 Task: Create a section Compliance Audit Sprint and in the section, add a milestone Disaster Recovery Plan Testing in the project TruTech.
Action: Mouse moved to (56, 335)
Screenshot: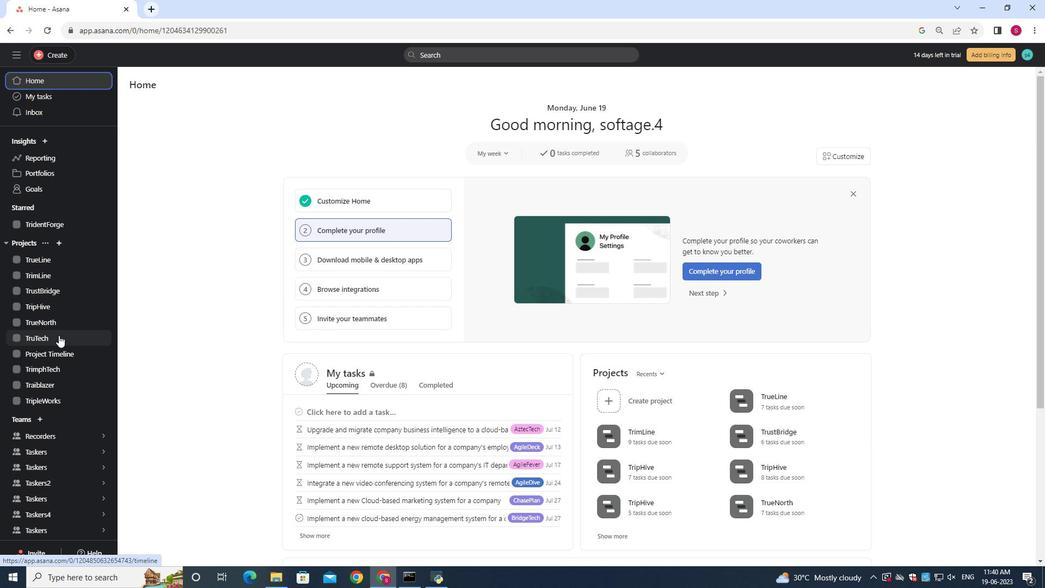 
Action: Mouse pressed left at (56, 335)
Screenshot: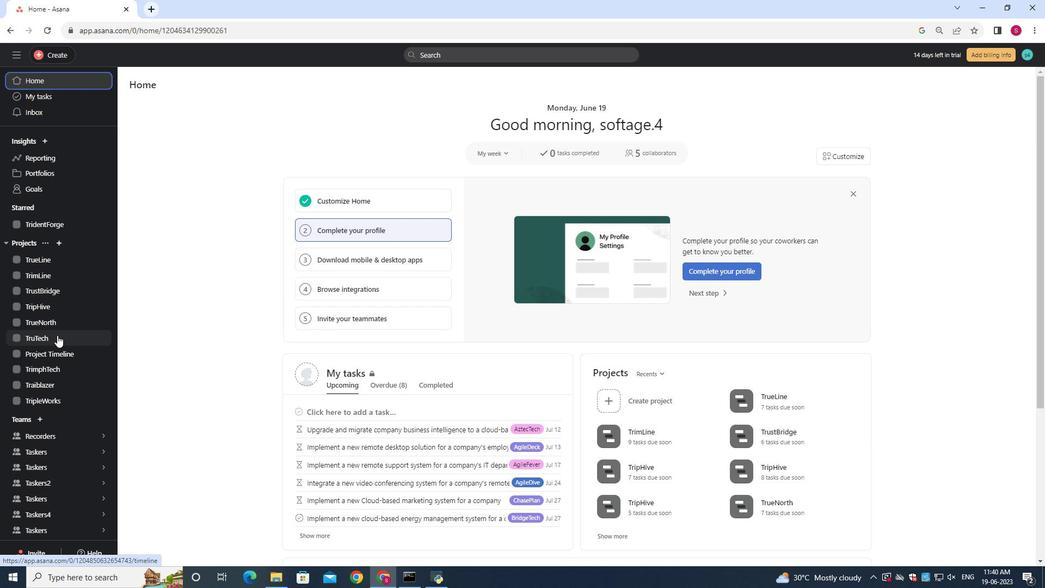 
Action: Mouse moved to (170, 129)
Screenshot: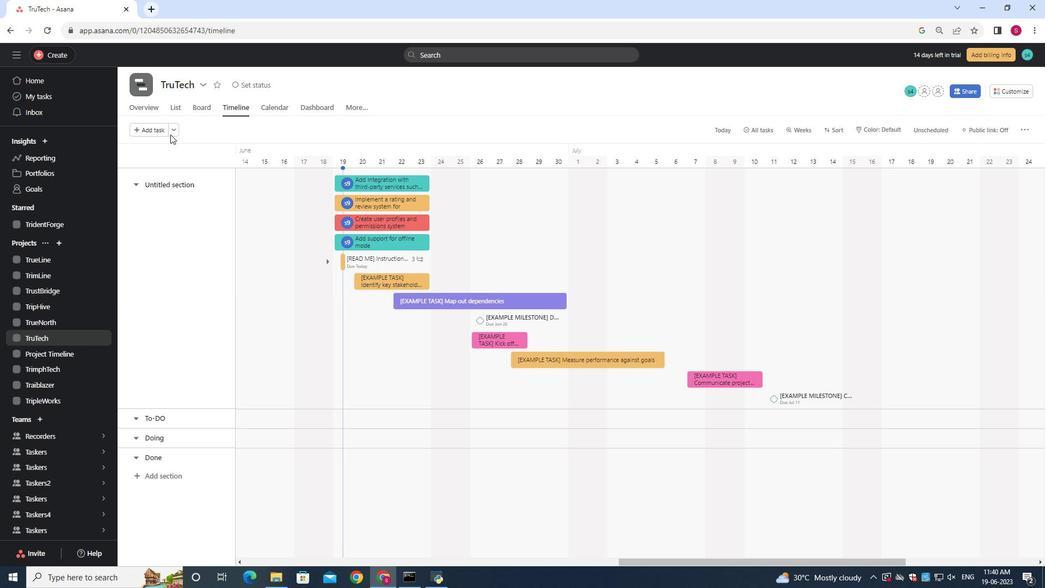 
Action: Mouse pressed left at (170, 129)
Screenshot: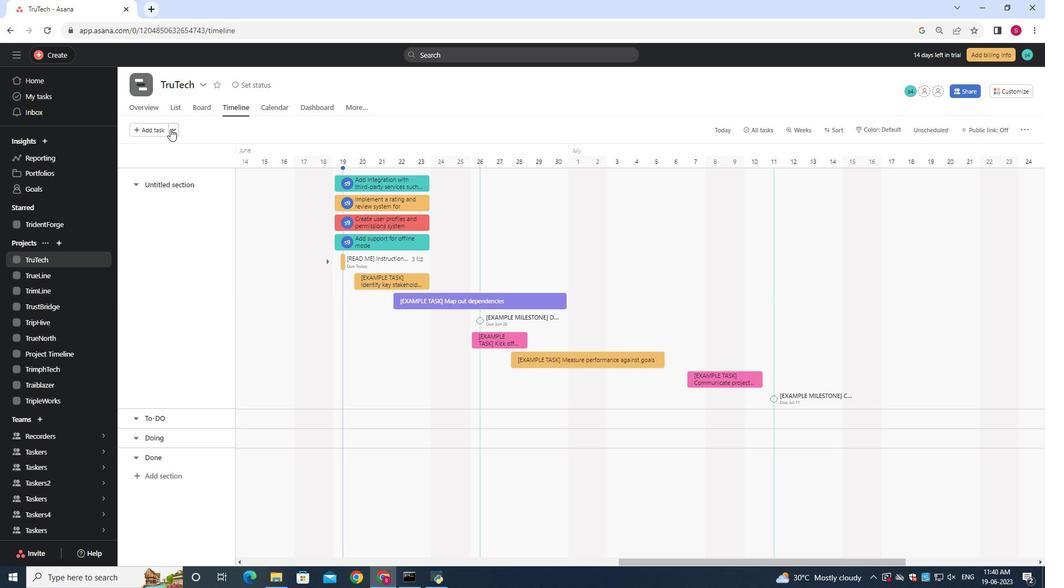 
Action: Mouse moved to (184, 141)
Screenshot: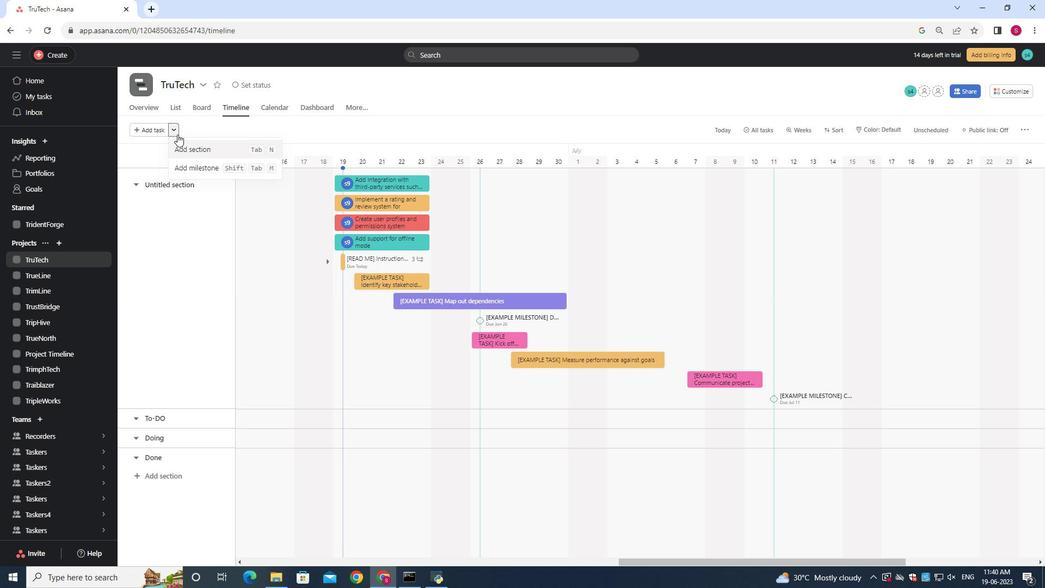 
Action: Mouse pressed left at (184, 141)
Screenshot: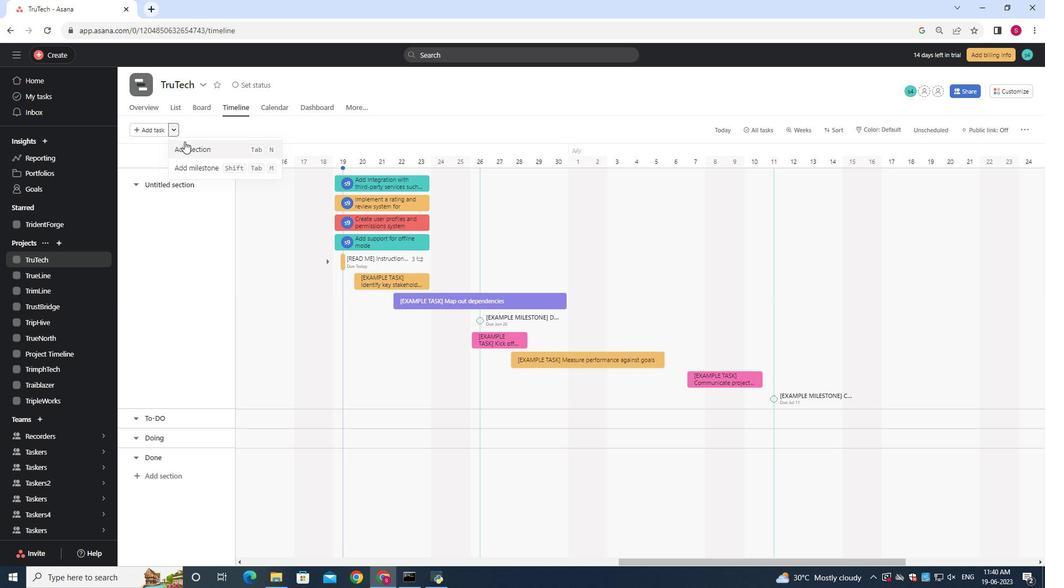 
Action: Mouse moved to (185, 143)
Screenshot: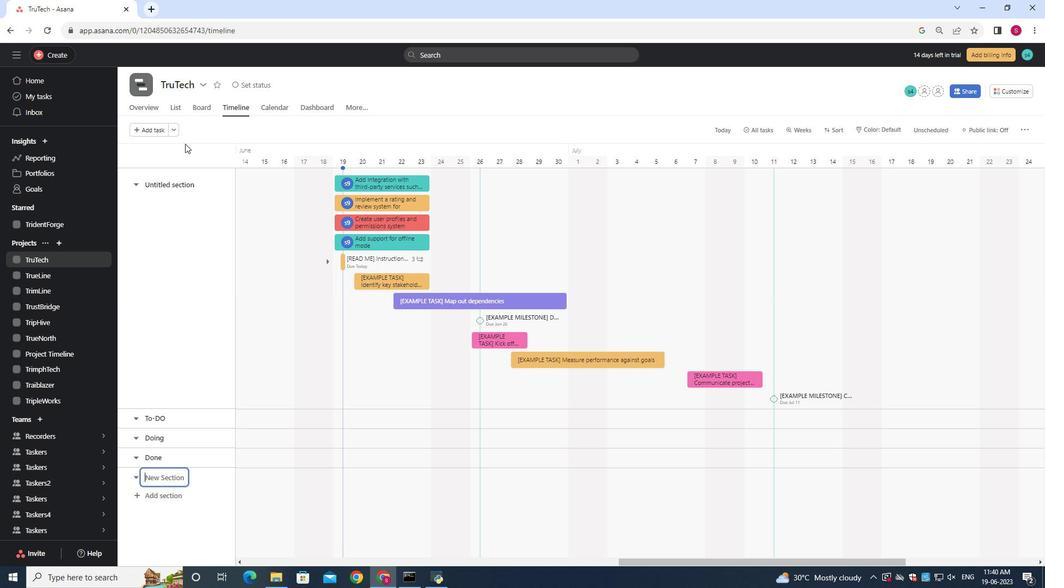 
Action: Key pressed <Key.shift>Compliance<Key.space><Key.shift>Audit<Key.space><Key.shift>Sprint
Screenshot: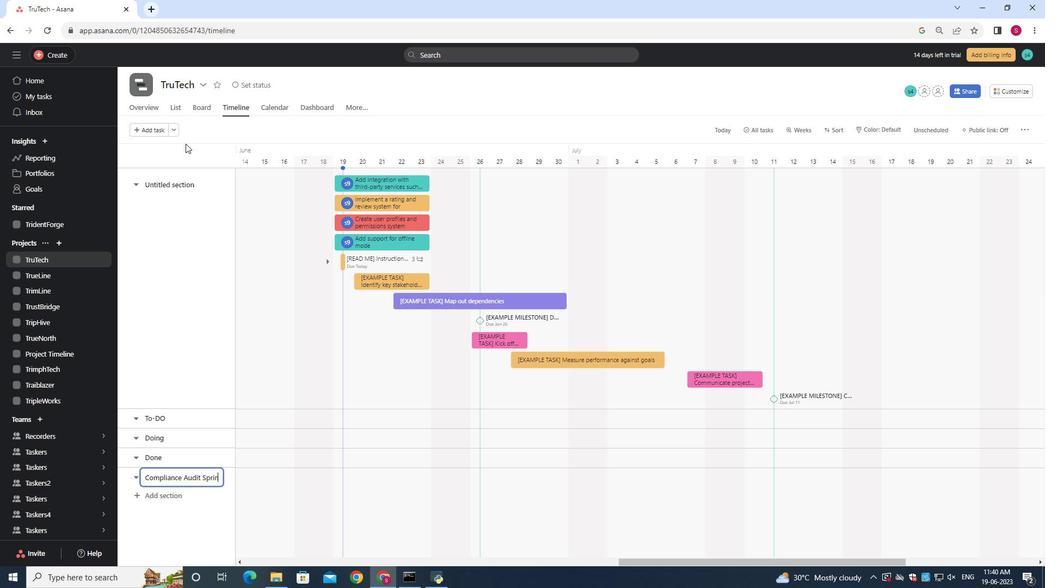 
Action: Mouse moved to (260, 480)
Screenshot: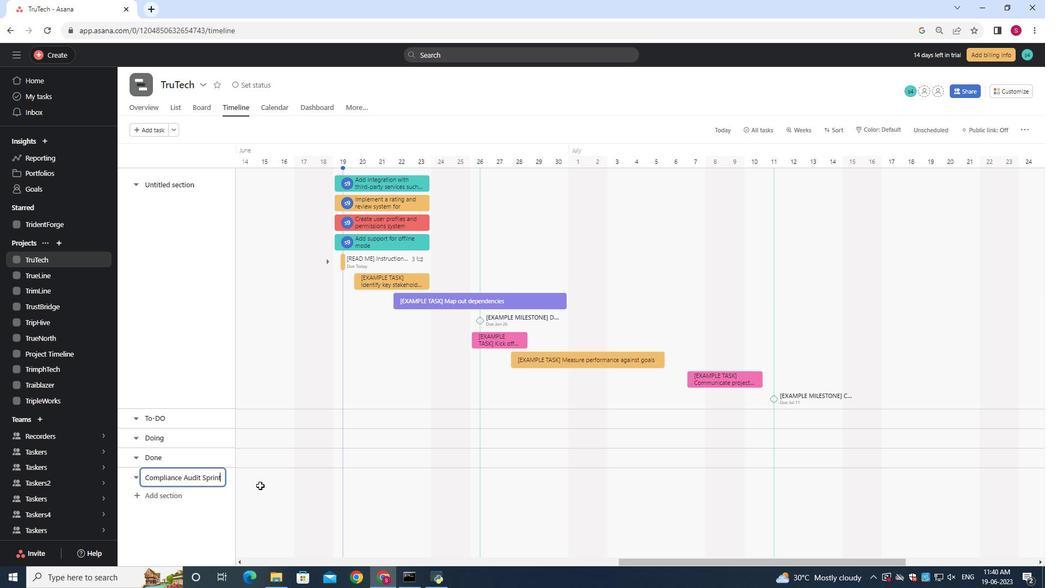 
Action: Mouse pressed left at (260, 480)
Screenshot: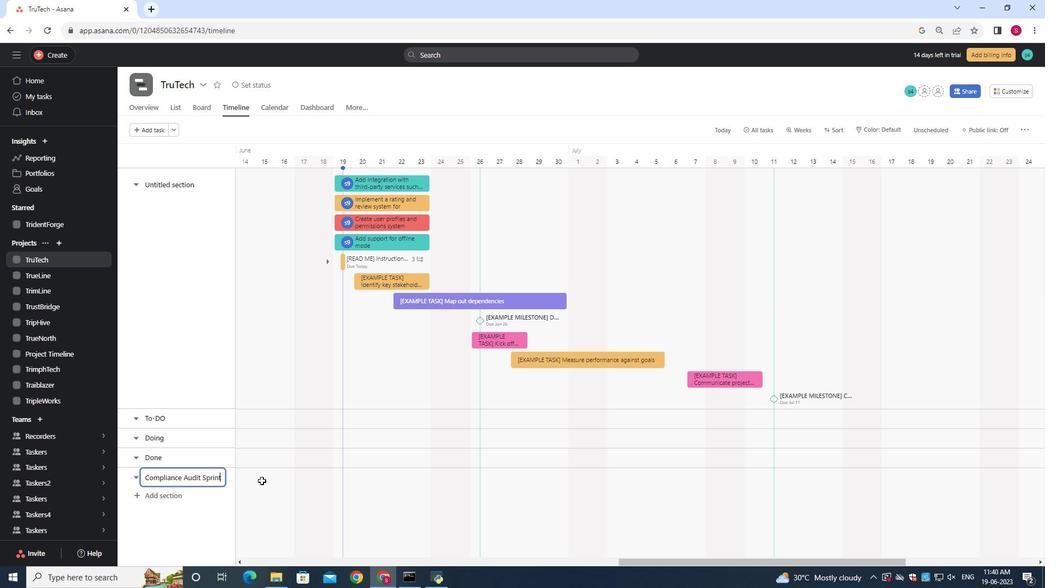 
Action: Mouse moved to (264, 480)
Screenshot: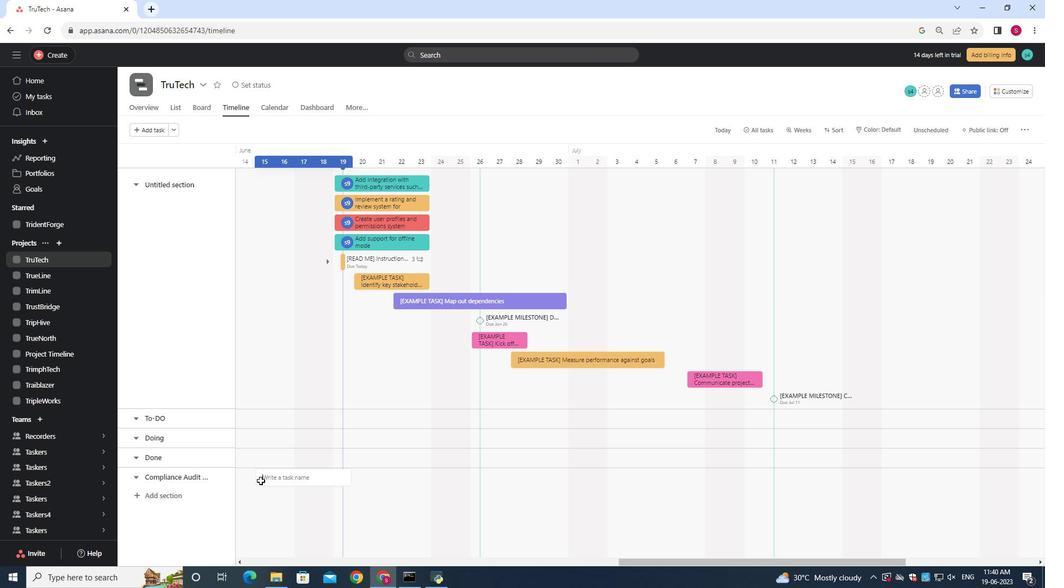 
Action: Key pressed <Key.shift><Key.shift><Key.shift>Disaster<Key.space><Key.shift>Recovery<Key.space><Key.shift>Plan<Key.space><Key.shift>Testing
Screenshot: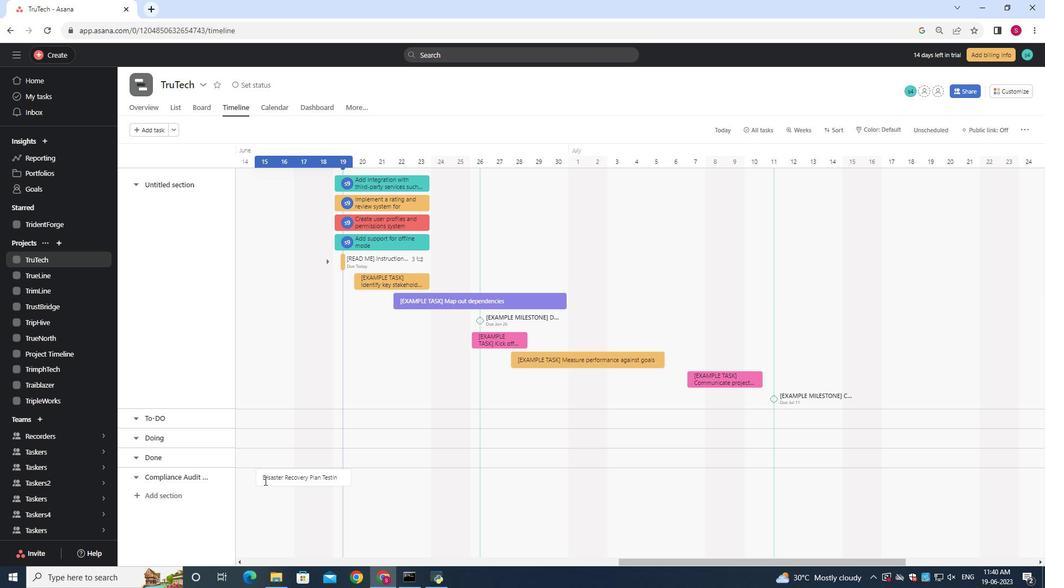 
Action: Mouse moved to (293, 478)
Screenshot: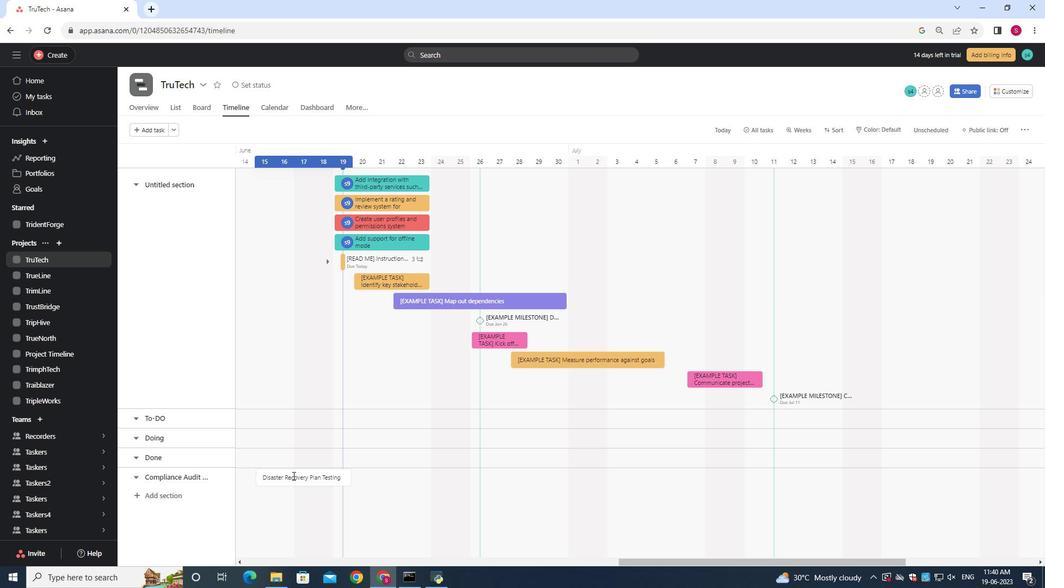 
Action: Mouse pressed right at (293, 478)
Screenshot: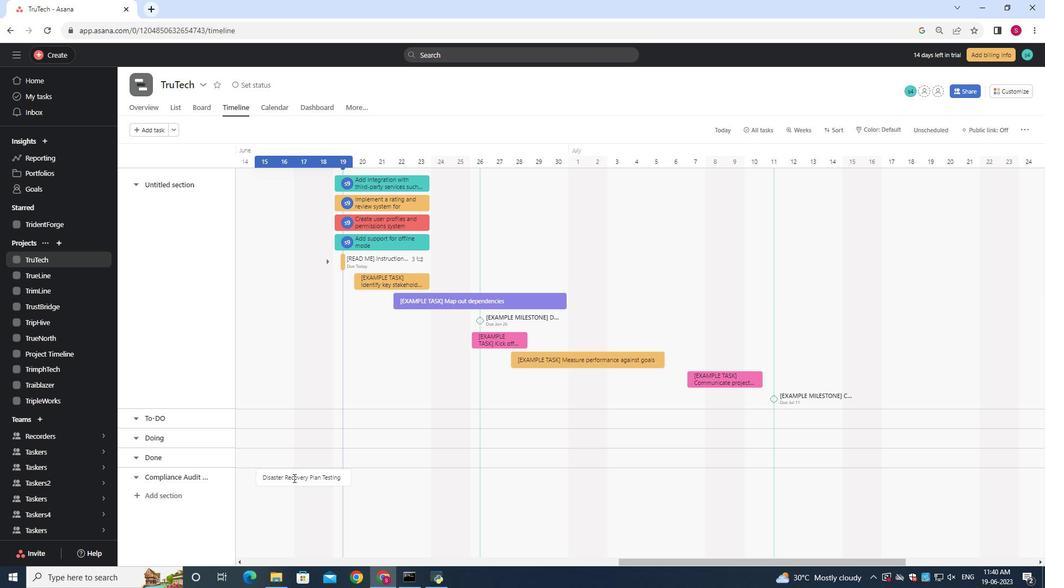 
Action: Mouse moved to (325, 422)
Screenshot: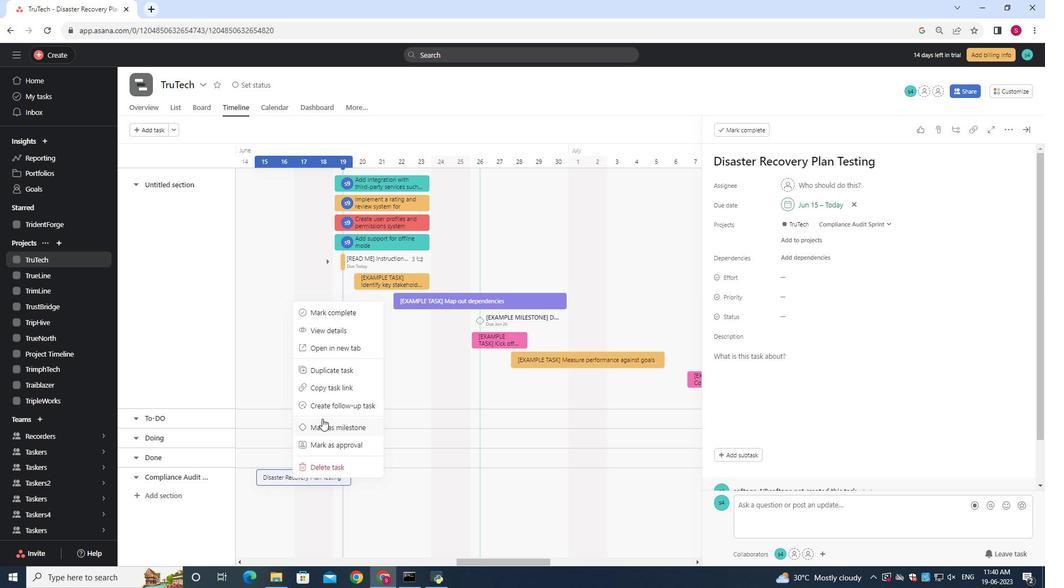 
Action: Mouse pressed left at (325, 422)
Screenshot: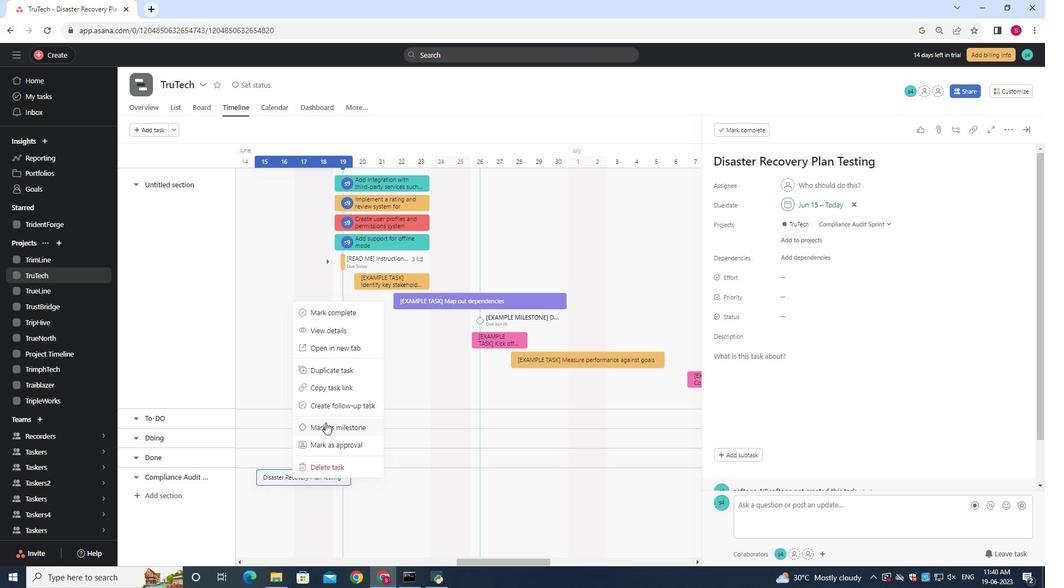 
Action: Mouse moved to (477, 412)
Screenshot: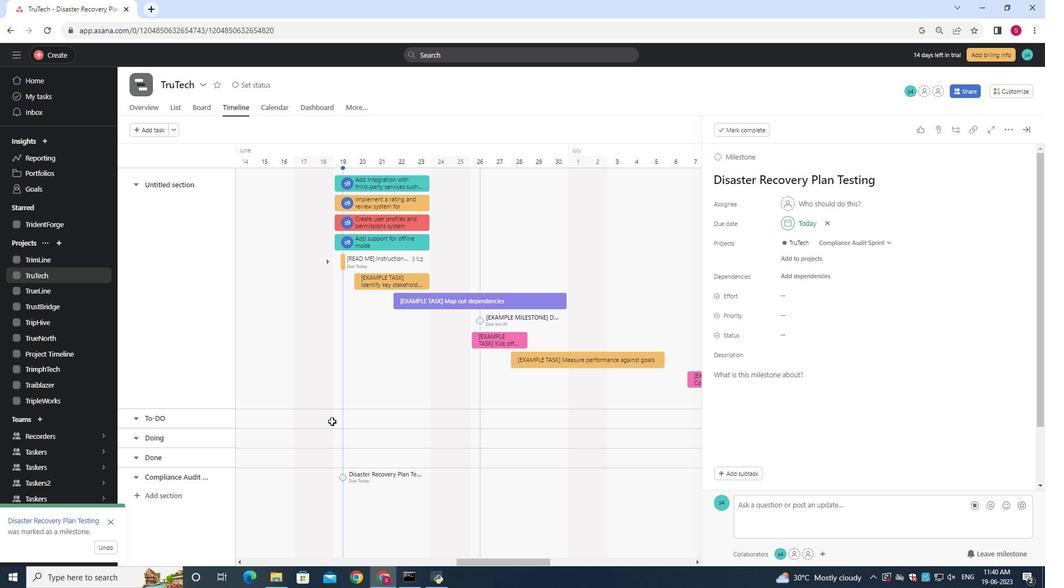 
